 Task: Create a due date automation trigger when advanced on, on the wednesday after a card is due add dates due in between 1 and 5 days at 11:00 AM.
Action: Mouse moved to (933, 281)
Screenshot: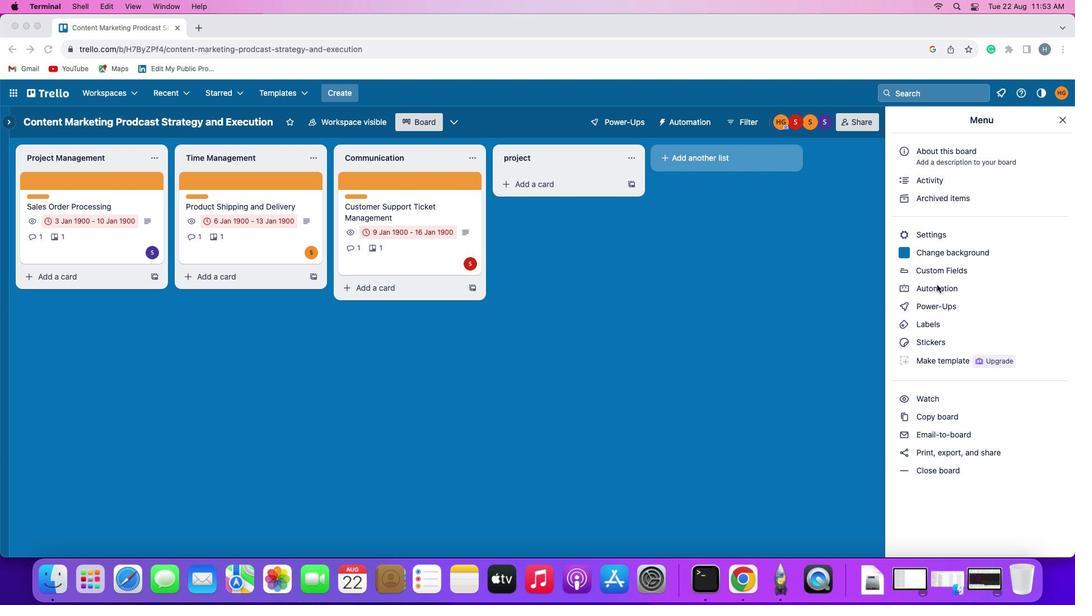 
Action: Mouse pressed left at (933, 281)
Screenshot: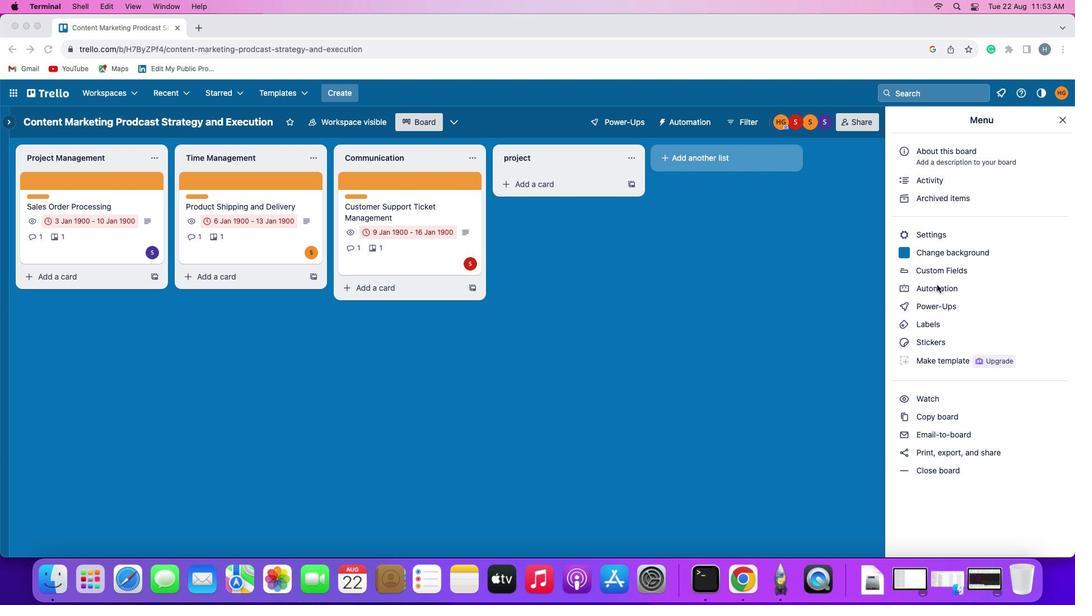 
Action: Mouse pressed left at (933, 281)
Screenshot: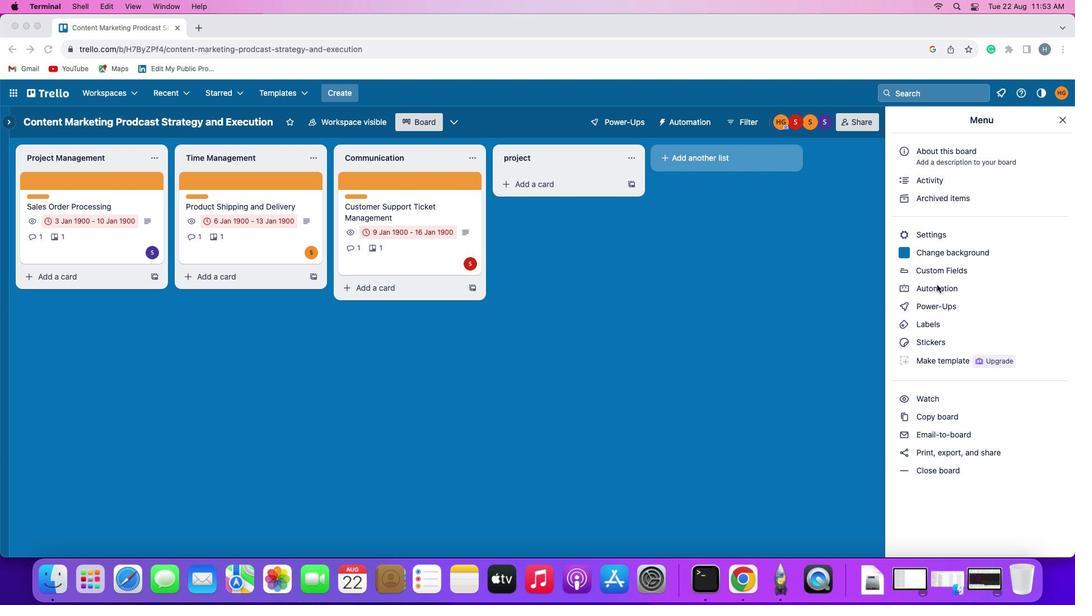 
Action: Mouse moved to (73, 262)
Screenshot: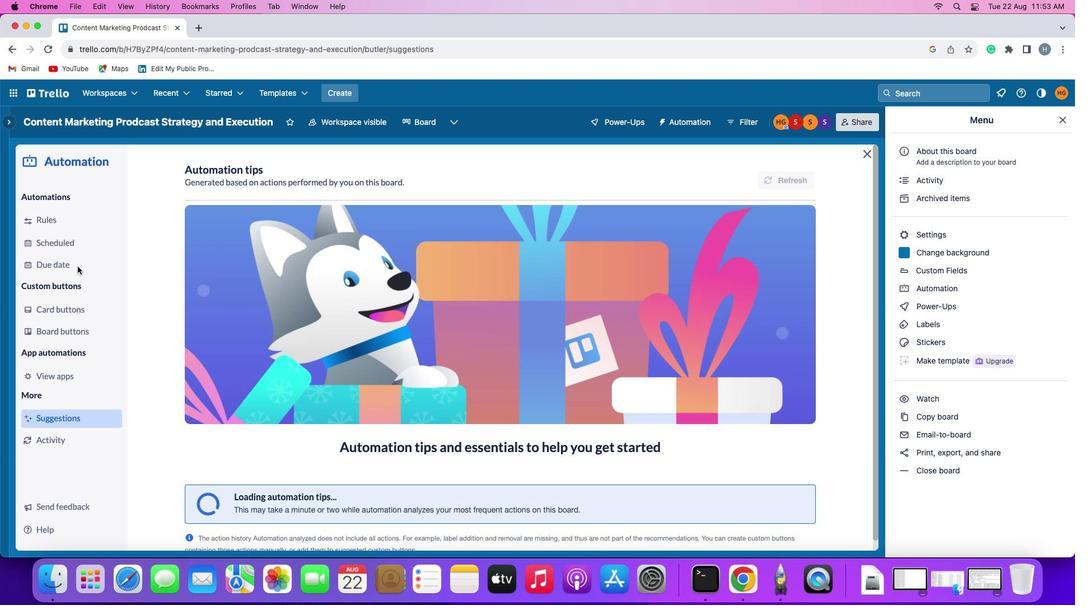 
Action: Mouse pressed left at (73, 262)
Screenshot: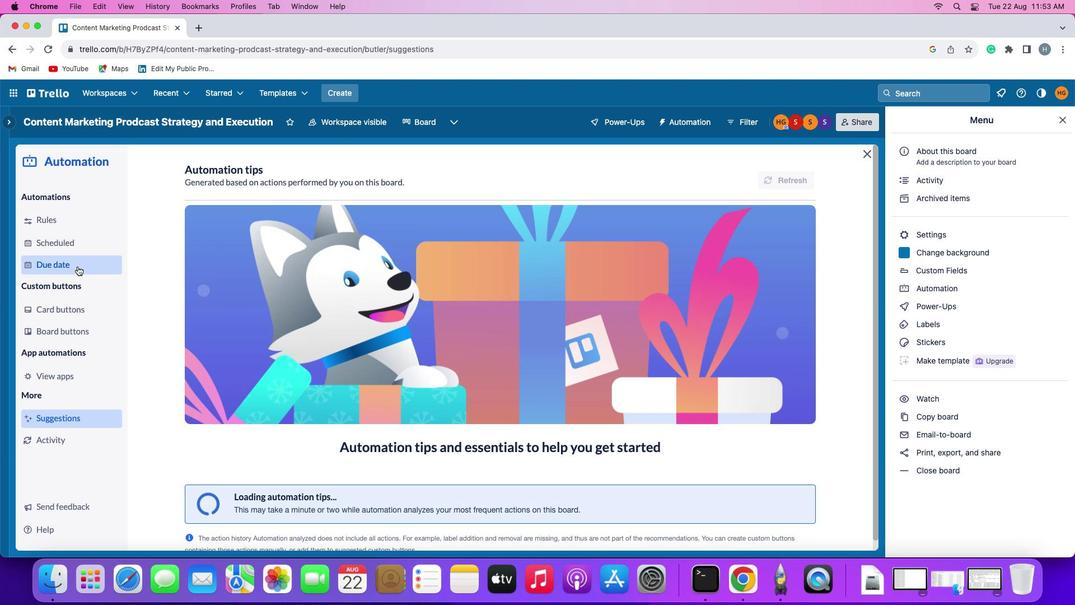 
Action: Mouse moved to (759, 167)
Screenshot: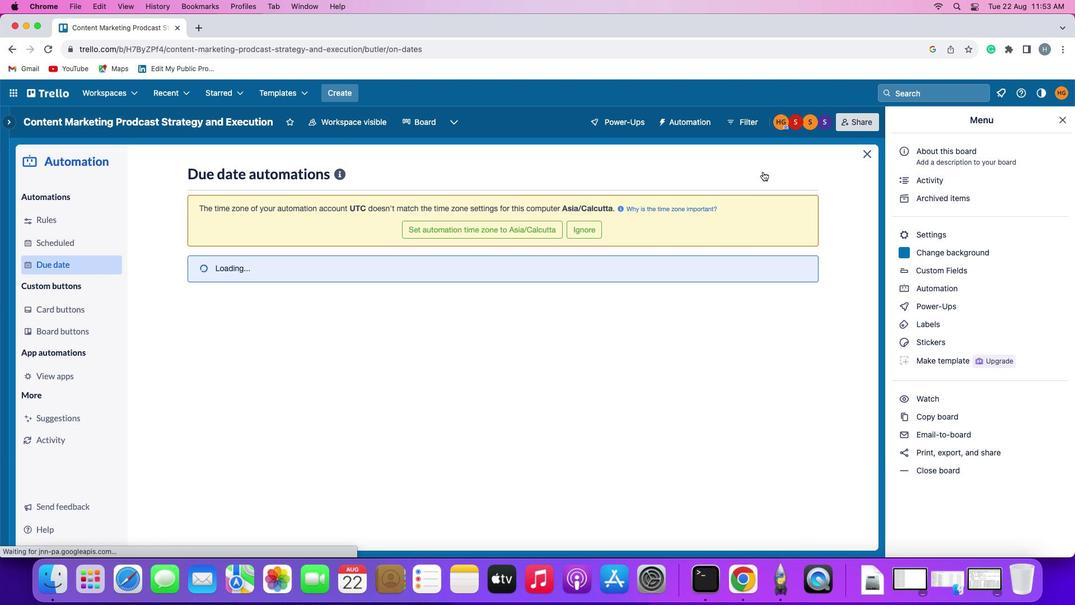 
Action: Mouse pressed left at (759, 167)
Screenshot: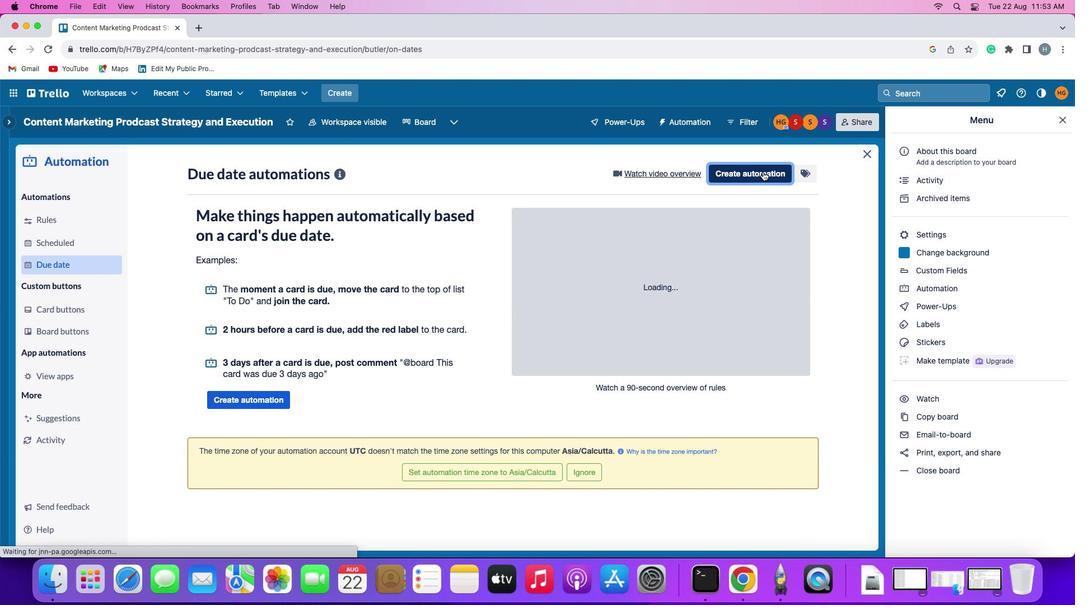 
Action: Mouse moved to (206, 280)
Screenshot: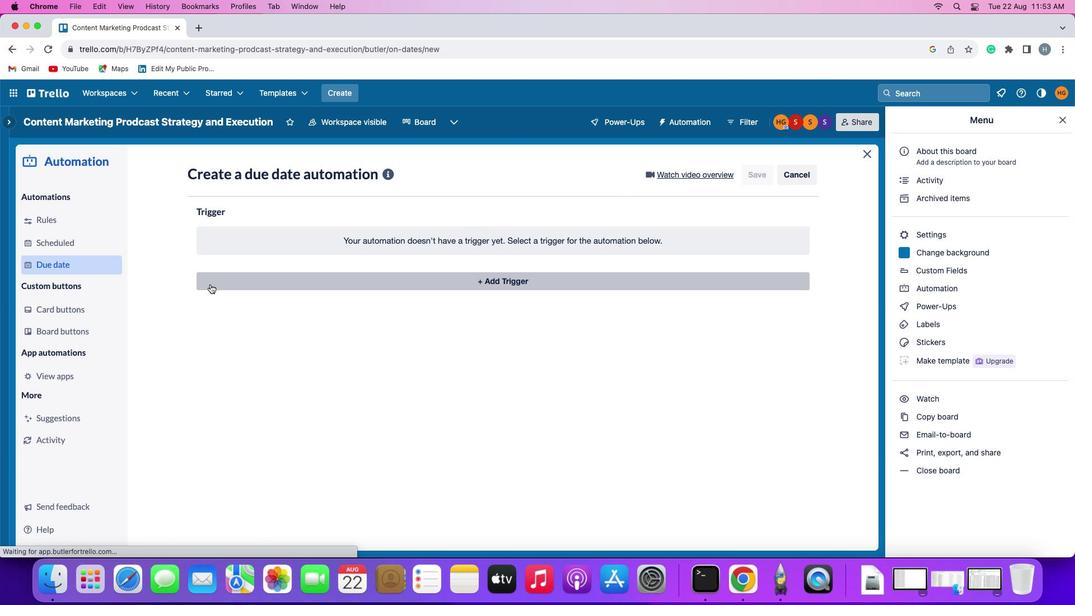 
Action: Mouse pressed left at (206, 280)
Screenshot: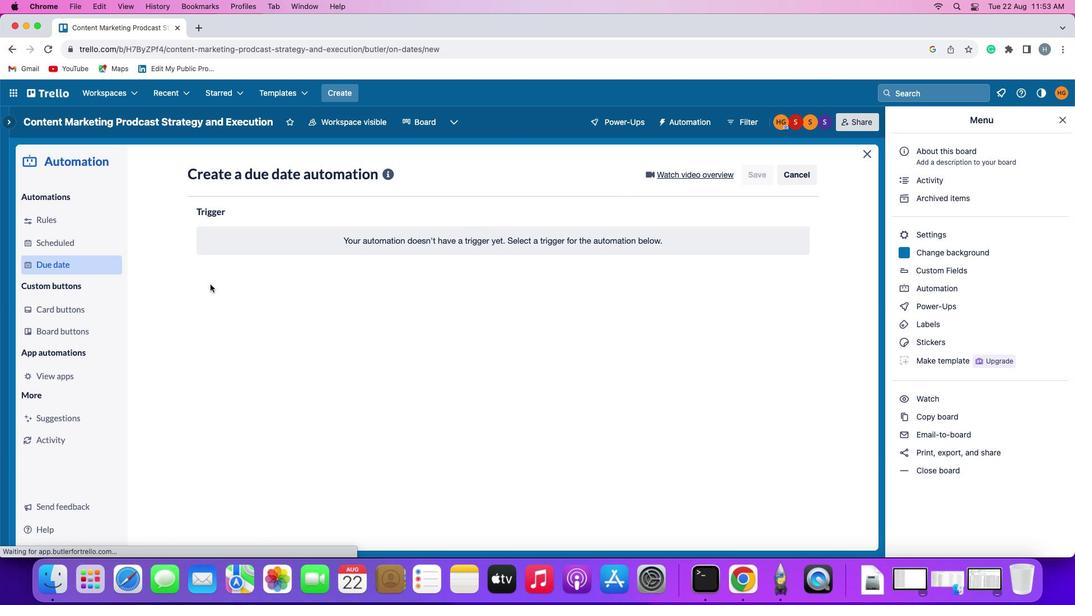 
Action: Mouse moved to (249, 484)
Screenshot: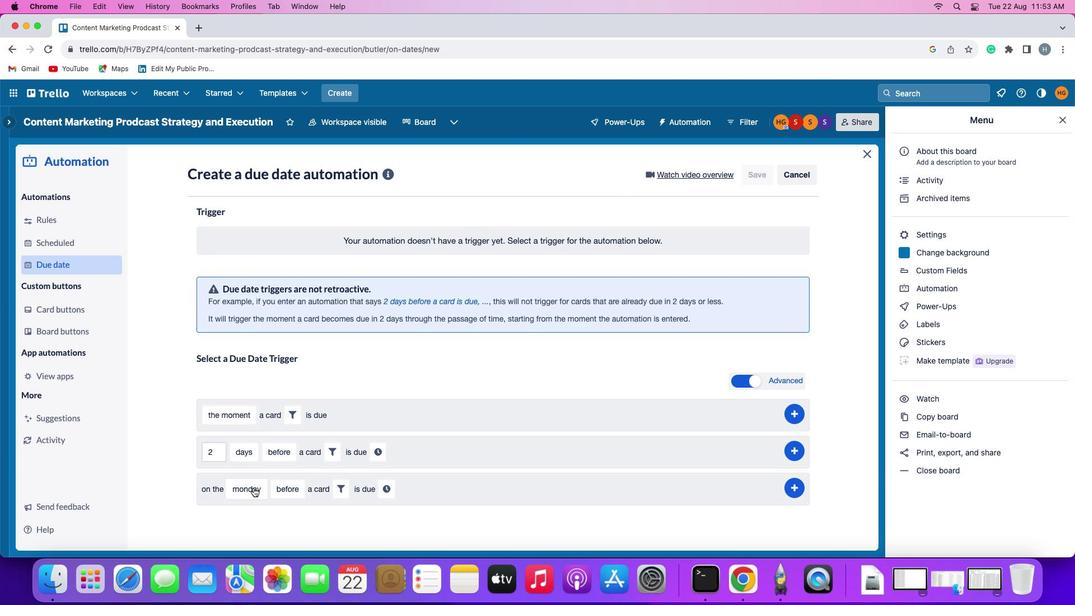 
Action: Mouse pressed left at (249, 484)
Screenshot: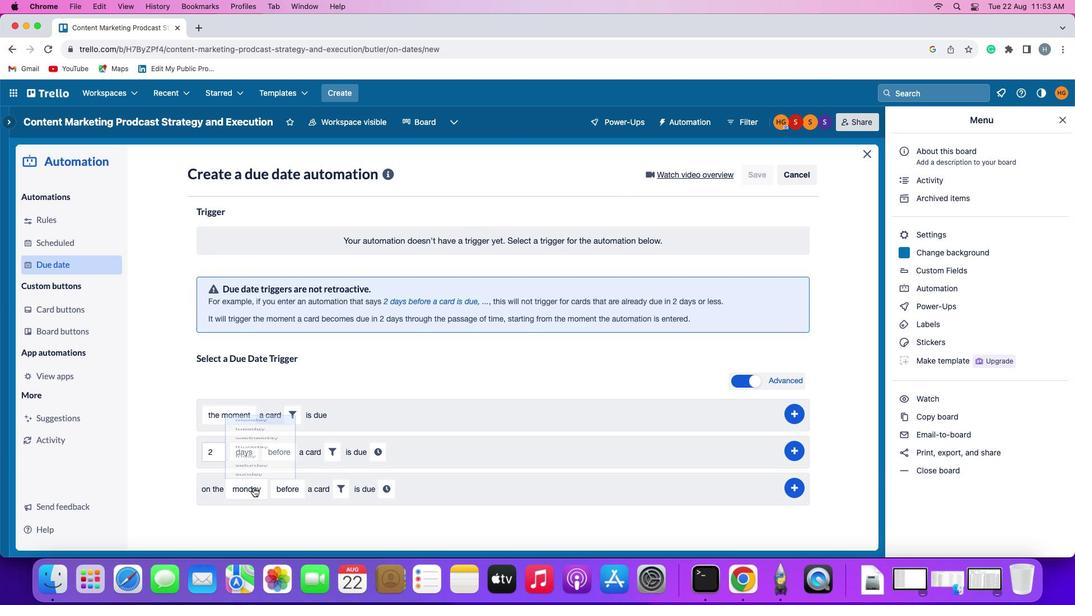 
Action: Mouse moved to (277, 373)
Screenshot: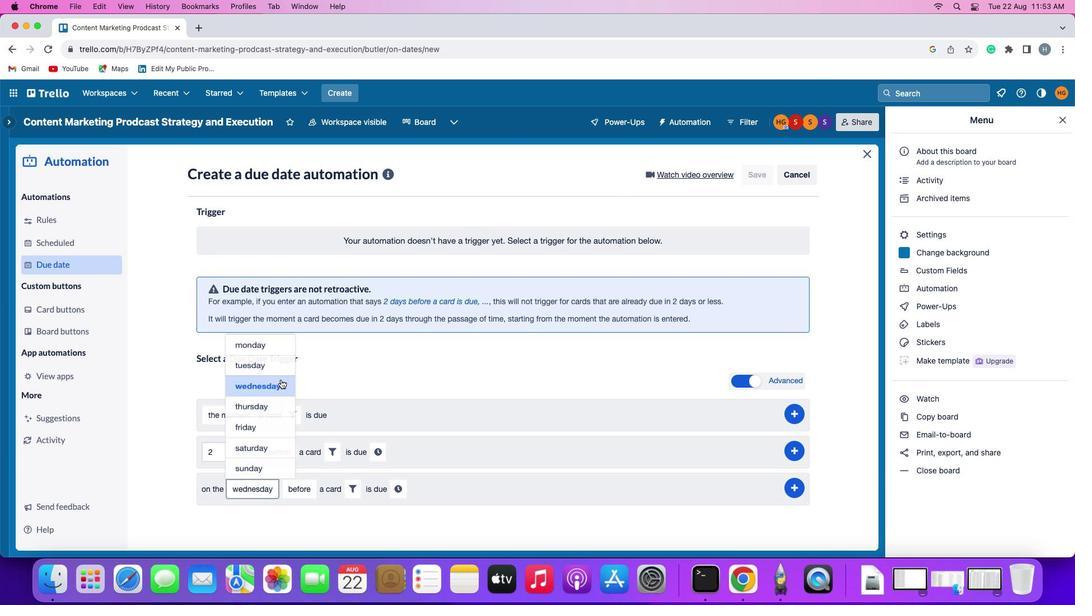 
Action: Mouse pressed left at (277, 373)
Screenshot: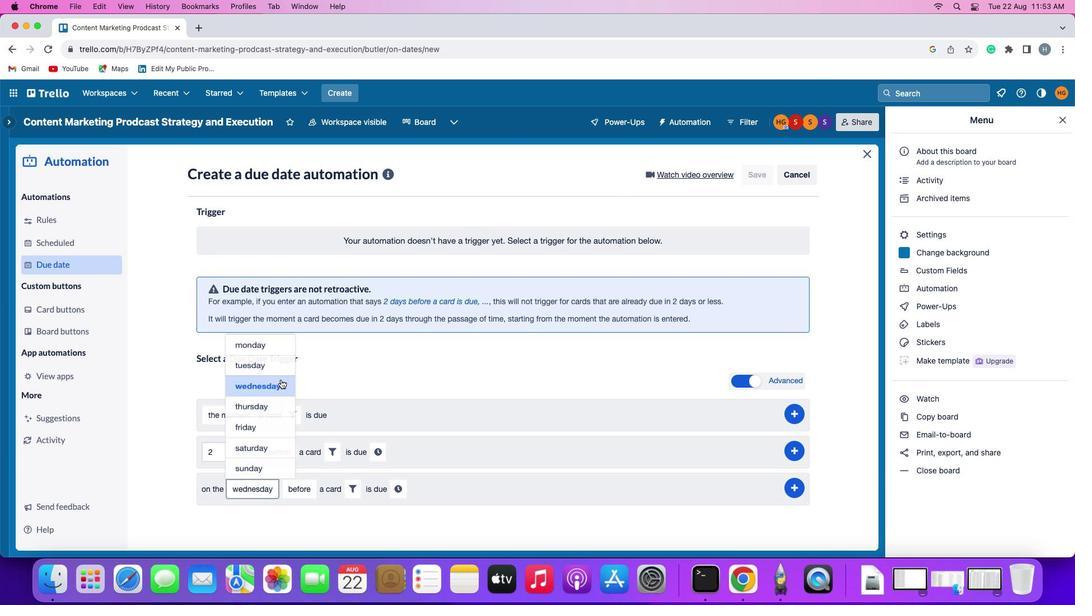 
Action: Mouse moved to (298, 478)
Screenshot: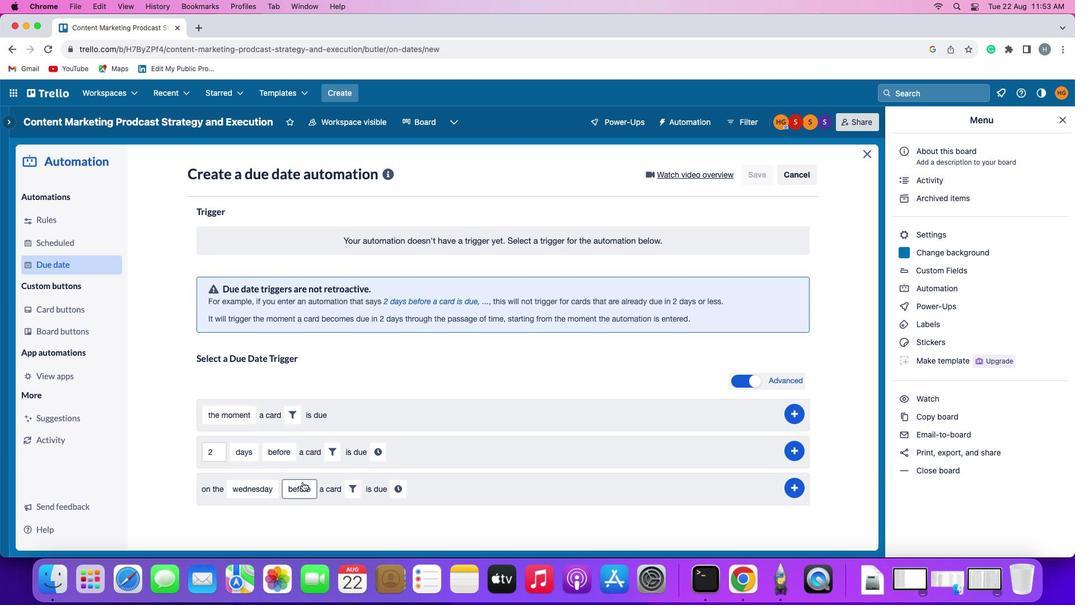 
Action: Mouse pressed left at (298, 478)
Screenshot: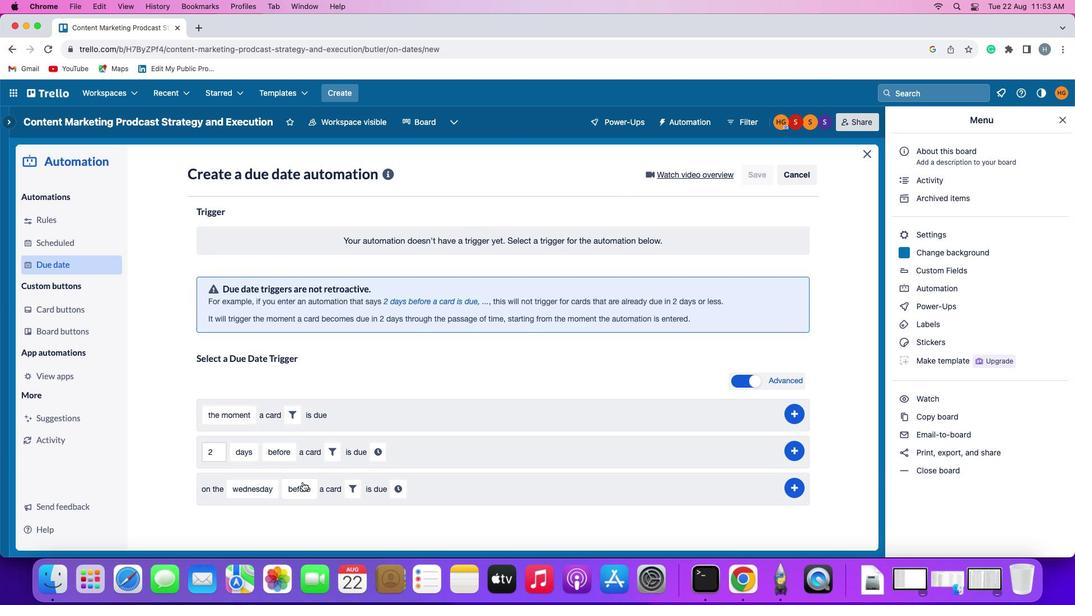 
Action: Mouse moved to (310, 416)
Screenshot: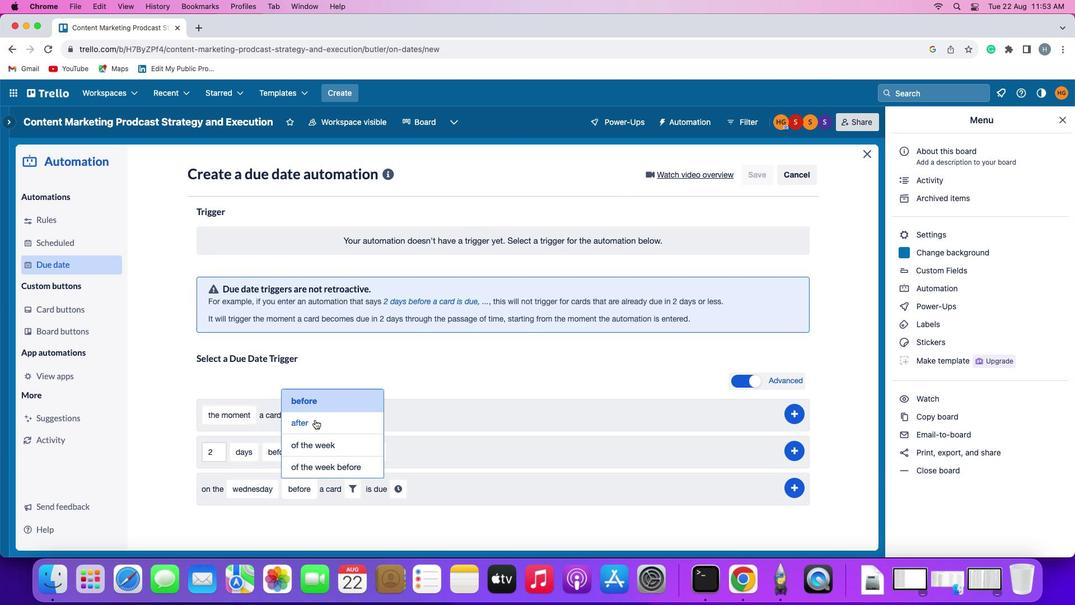 
Action: Mouse pressed left at (310, 416)
Screenshot: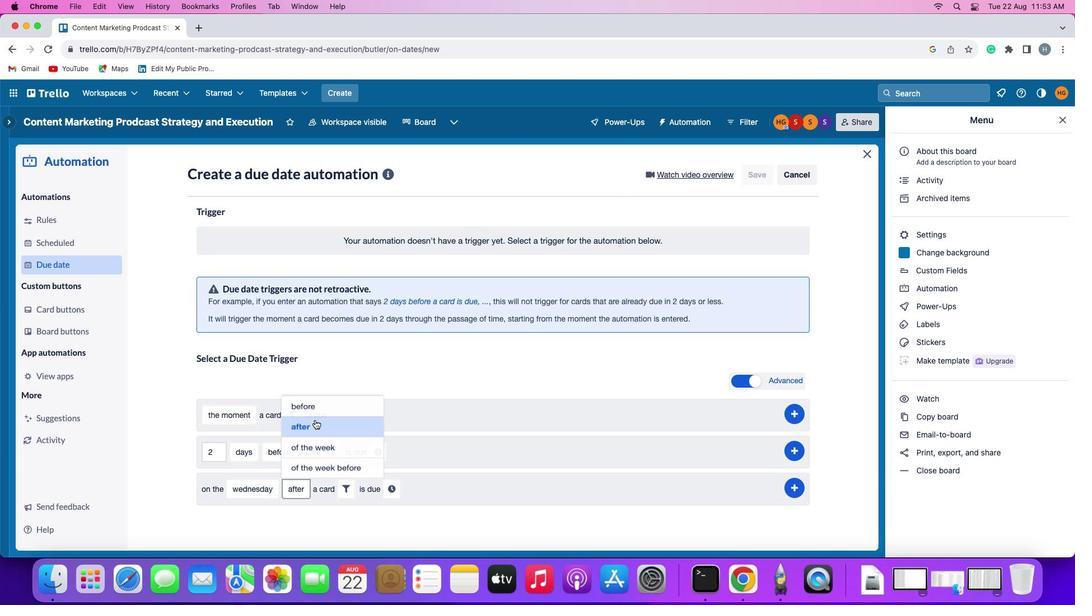 
Action: Mouse moved to (341, 484)
Screenshot: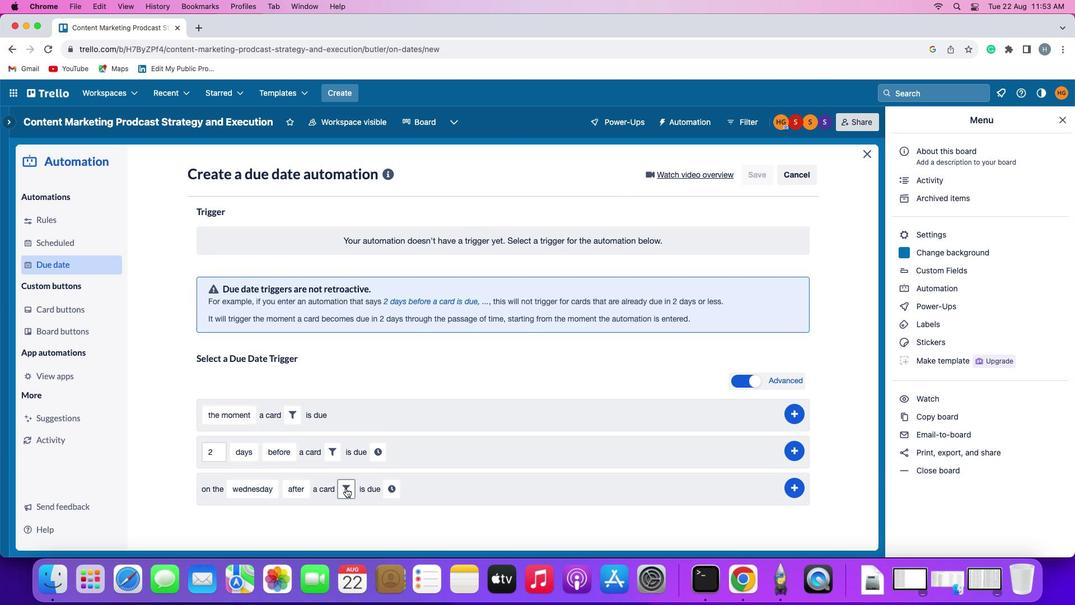 
Action: Mouse pressed left at (341, 484)
Screenshot: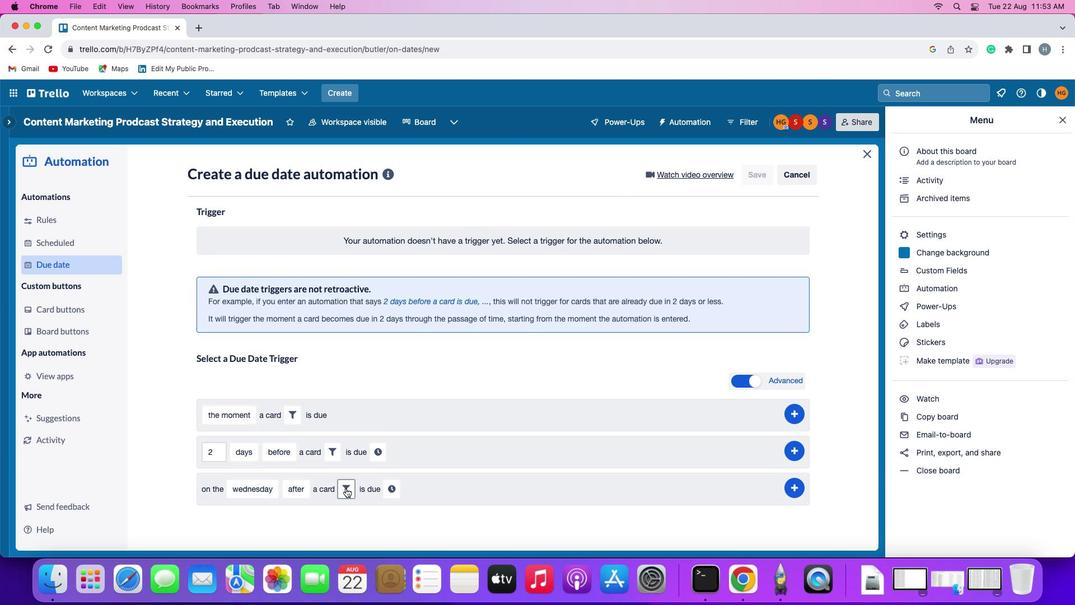 
Action: Mouse moved to (406, 513)
Screenshot: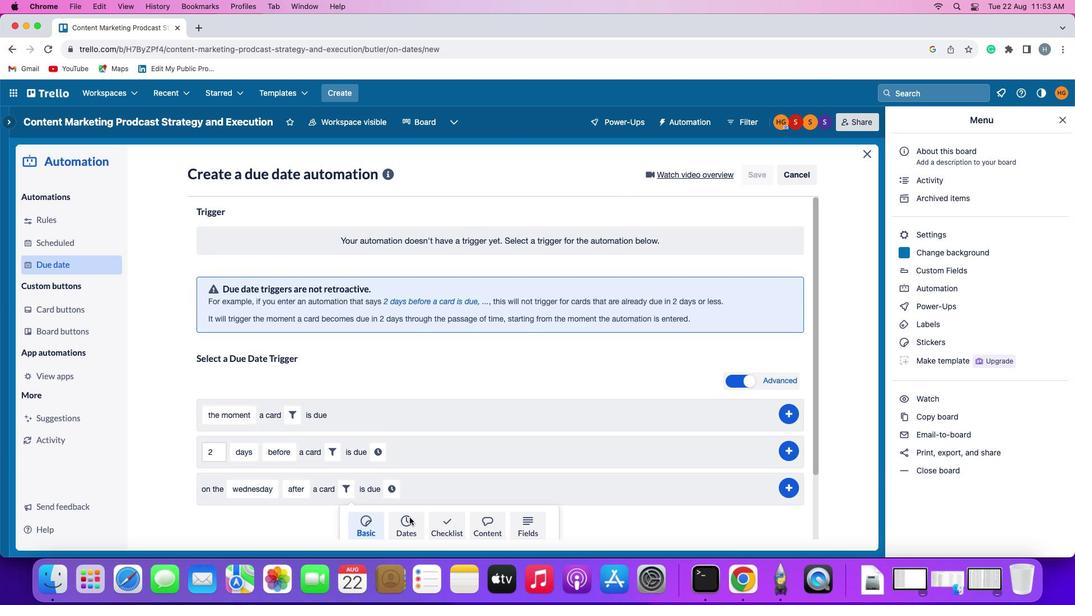 
Action: Mouse pressed left at (406, 513)
Screenshot: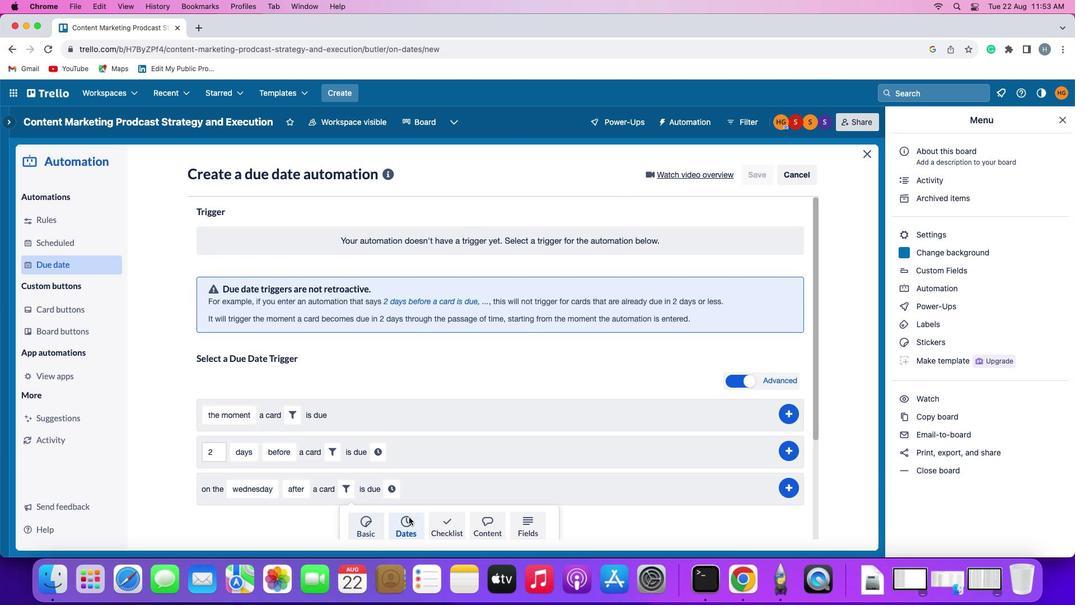 
Action: Mouse moved to (312, 522)
Screenshot: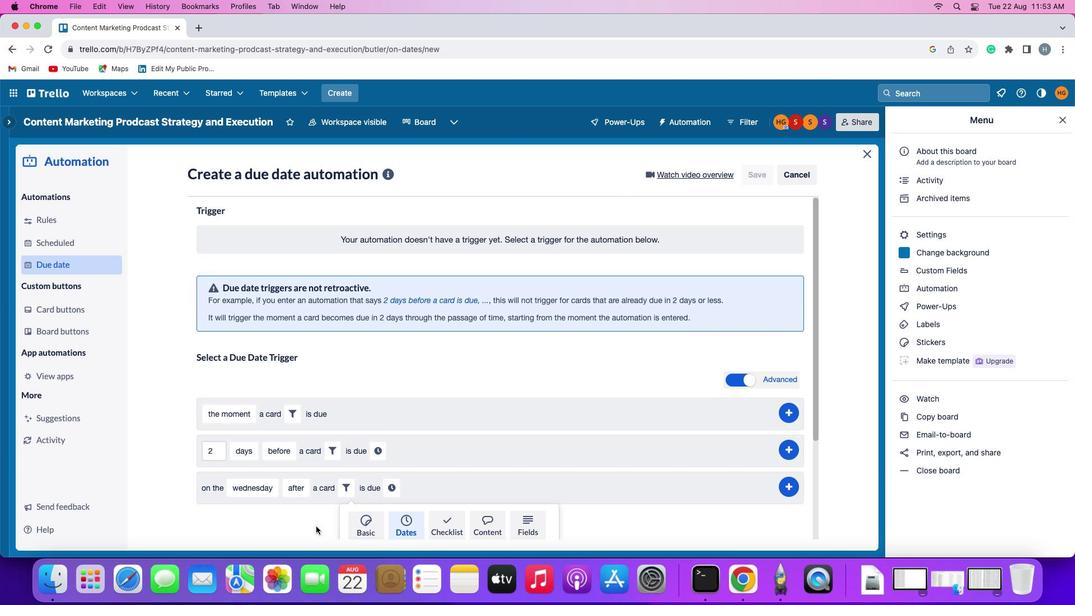 
Action: Mouse scrolled (312, 522) with delta (-3, -3)
Screenshot: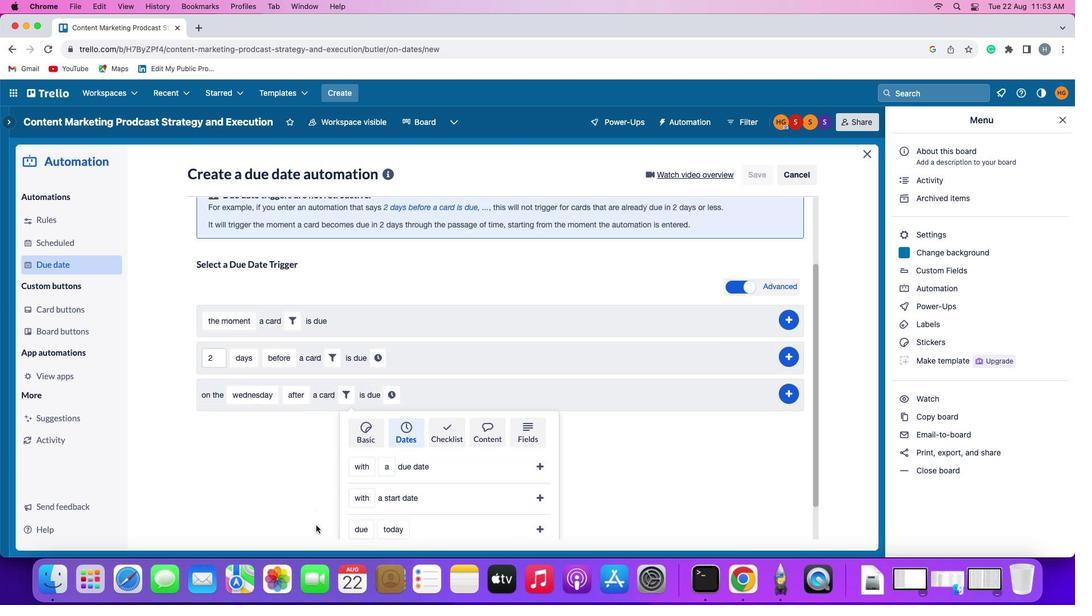 
Action: Mouse scrolled (312, 522) with delta (-3, -3)
Screenshot: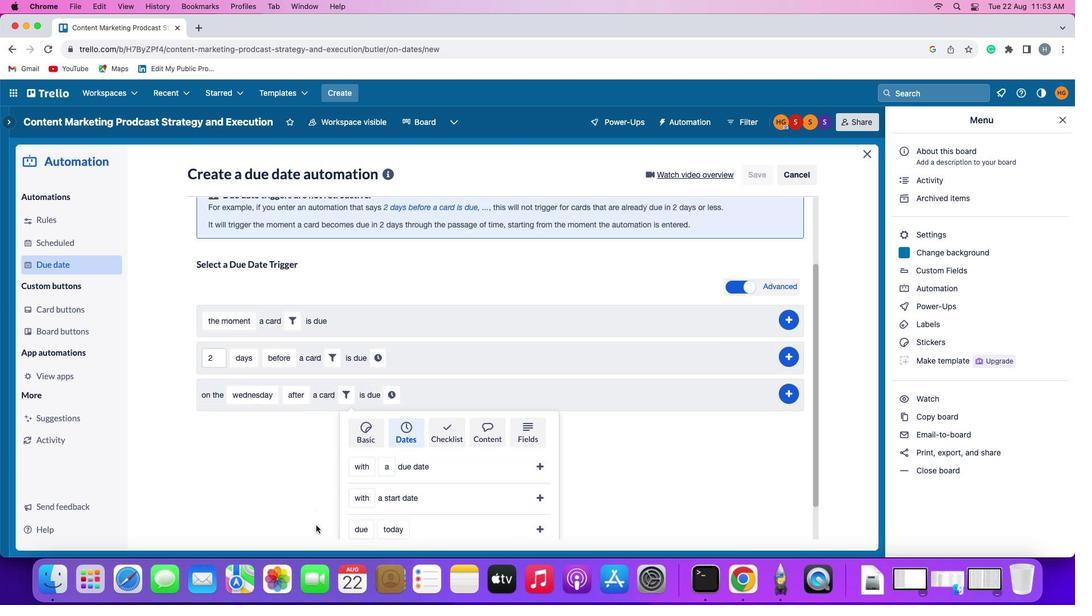 
Action: Mouse scrolled (312, 522) with delta (-3, -5)
Screenshot: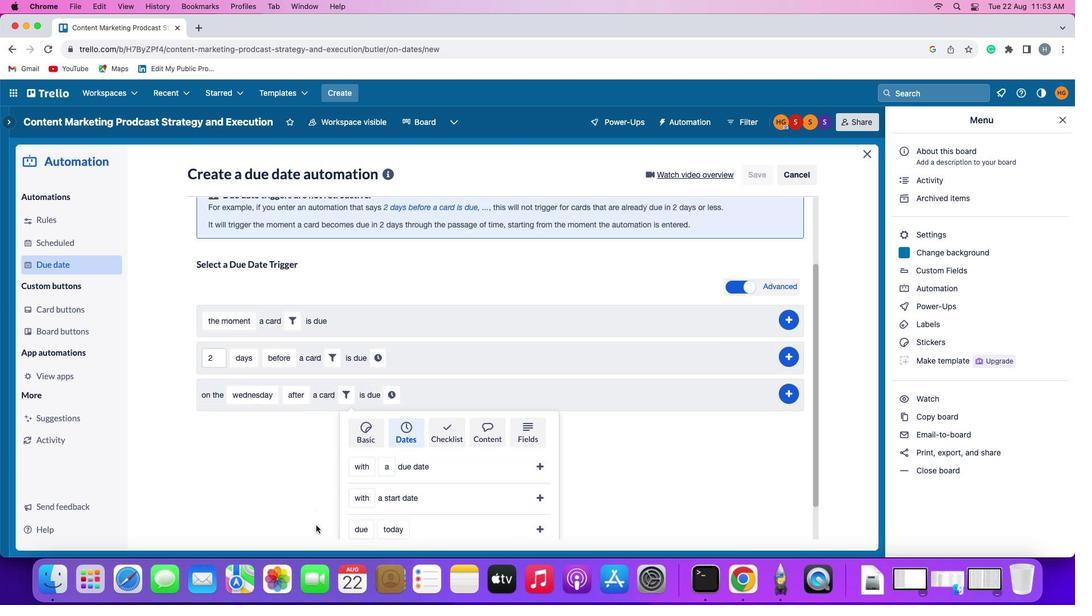 
Action: Mouse scrolled (312, 522) with delta (-3, -6)
Screenshot: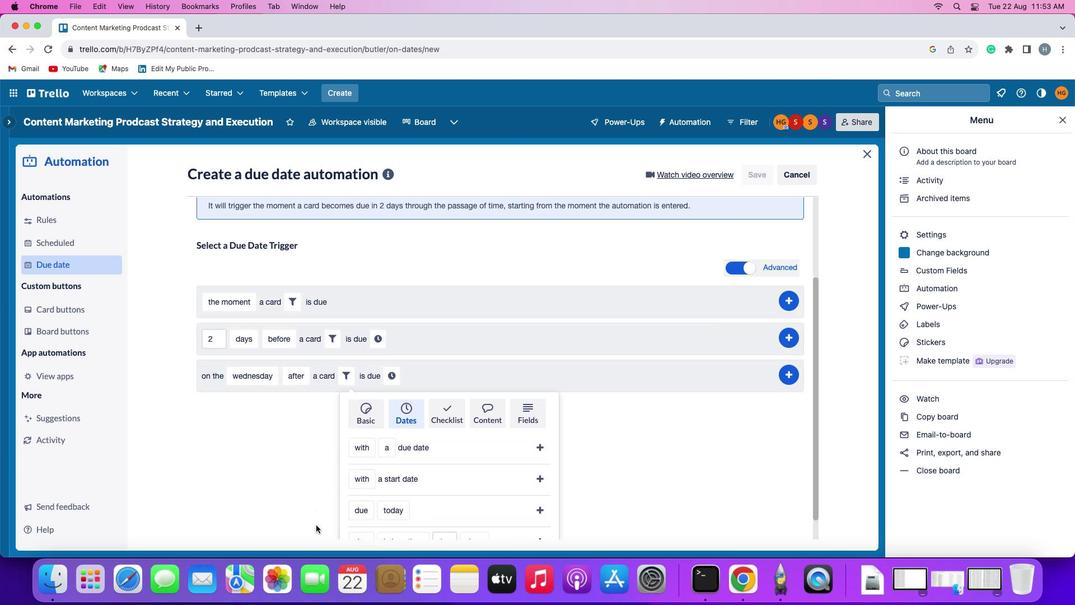 
Action: Mouse scrolled (312, 522) with delta (-3, -6)
Screenshot: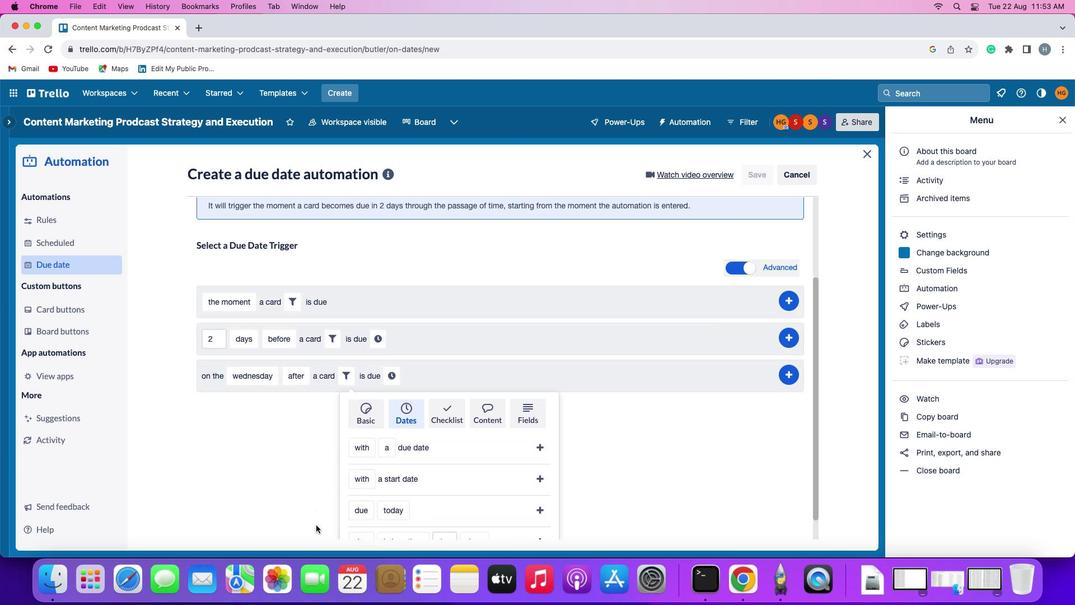 
Action: Mouse moved to (312, 522)
Screenshot: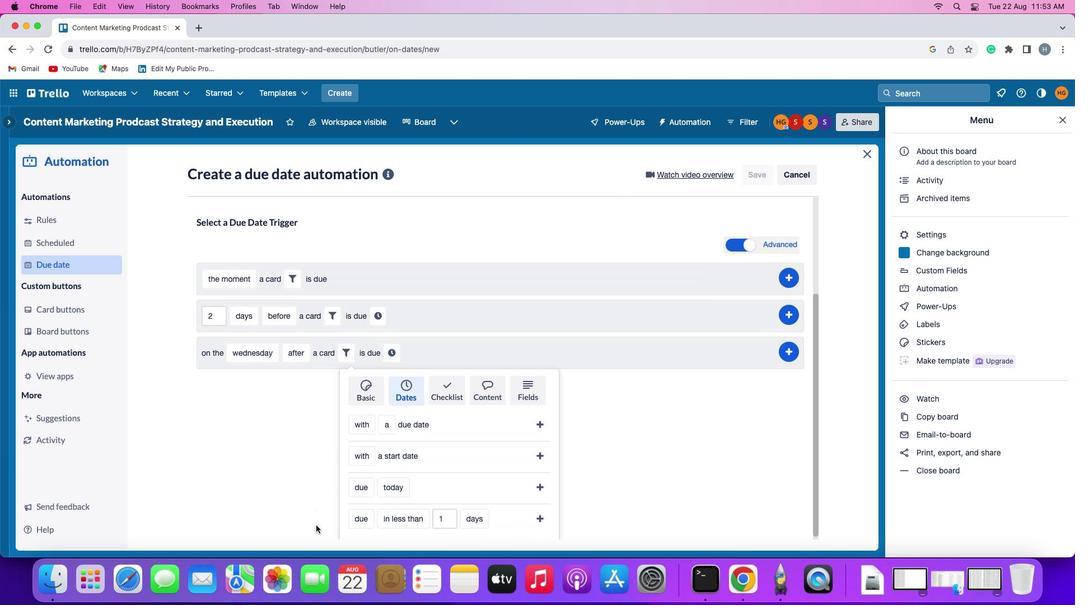 
Action: Mouse scrolled (312, 522) with delta (-3, -7)
Screenshot: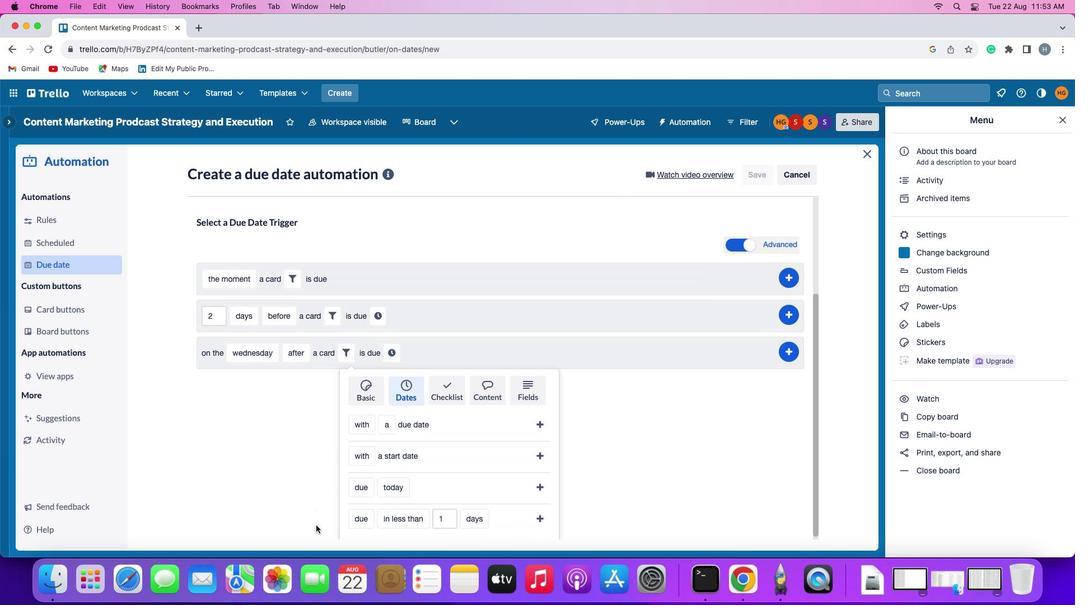 
Action: Mouse moved to (312, 521)
Screenshot: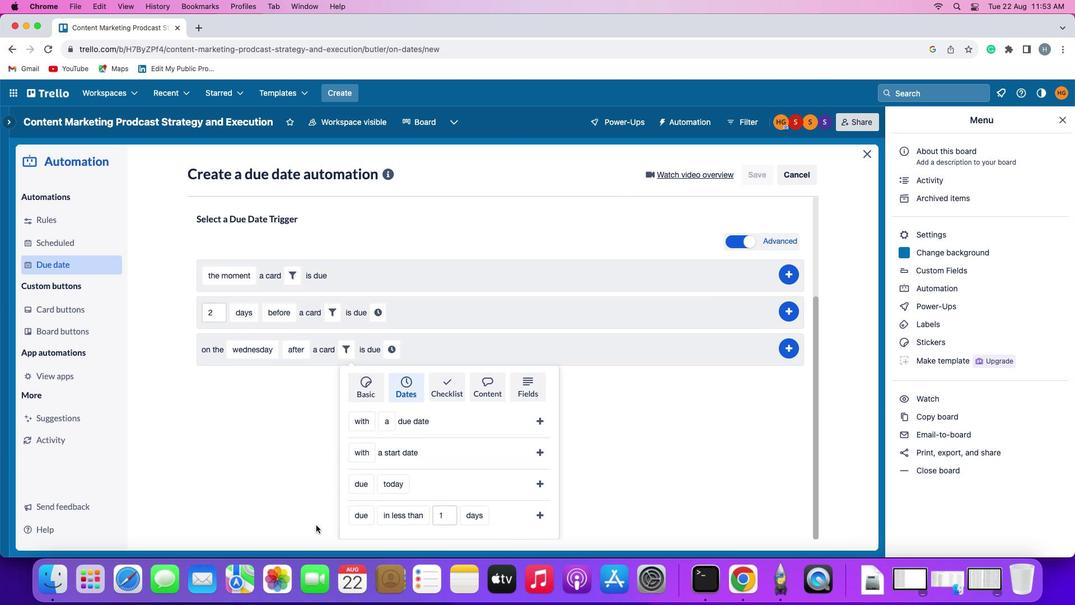 
Action: Mouse scrolled (312, 521) with delta (-3, -3)
Screenshot: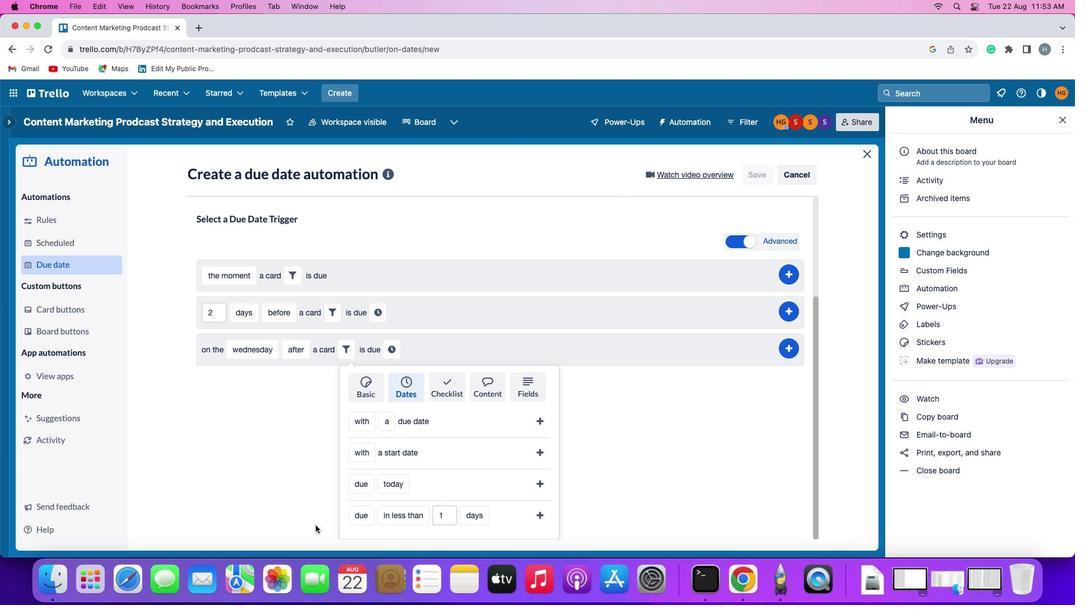 
Action: Mouse moved to (312, 521)
Screenshot: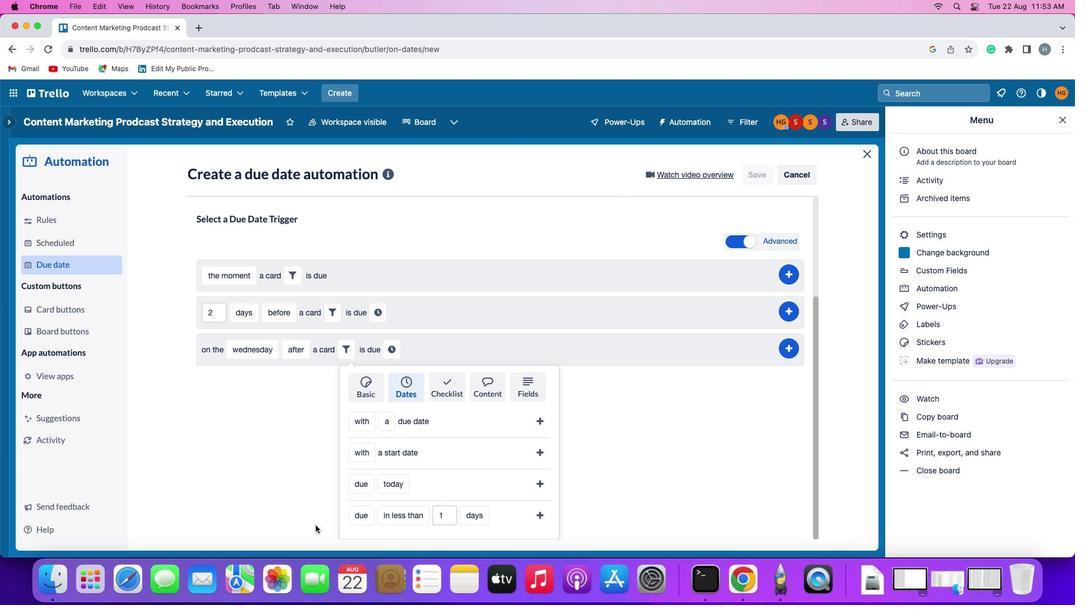 
Action: Mouse scrolled (312, 521) with delta (-3, -3)
Screenshot: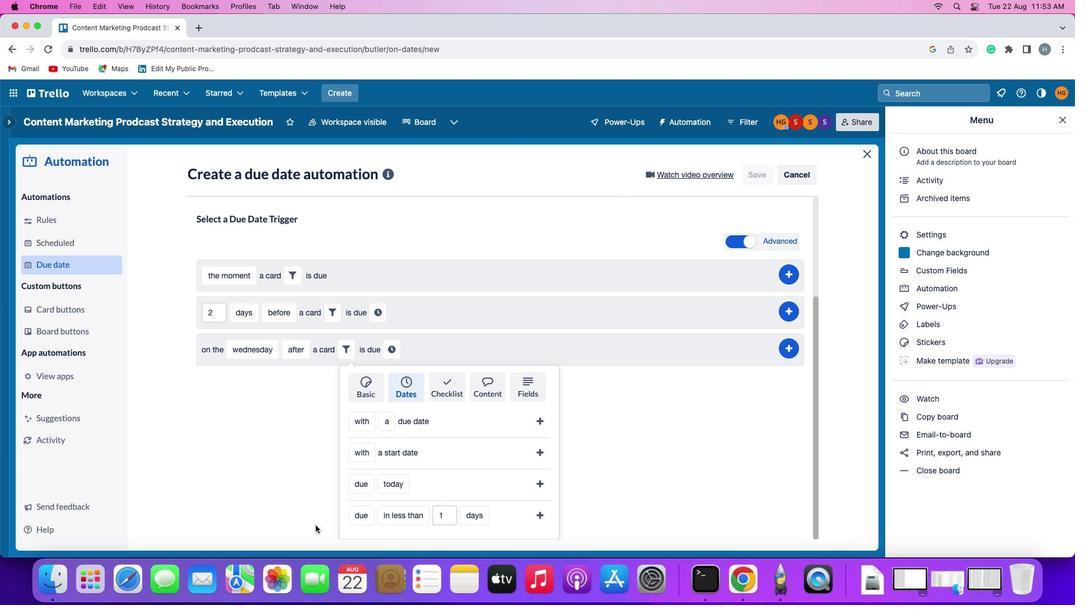 
Action: Mouse scrolled (312, 521) with delta (-3, -5)
Screenshot: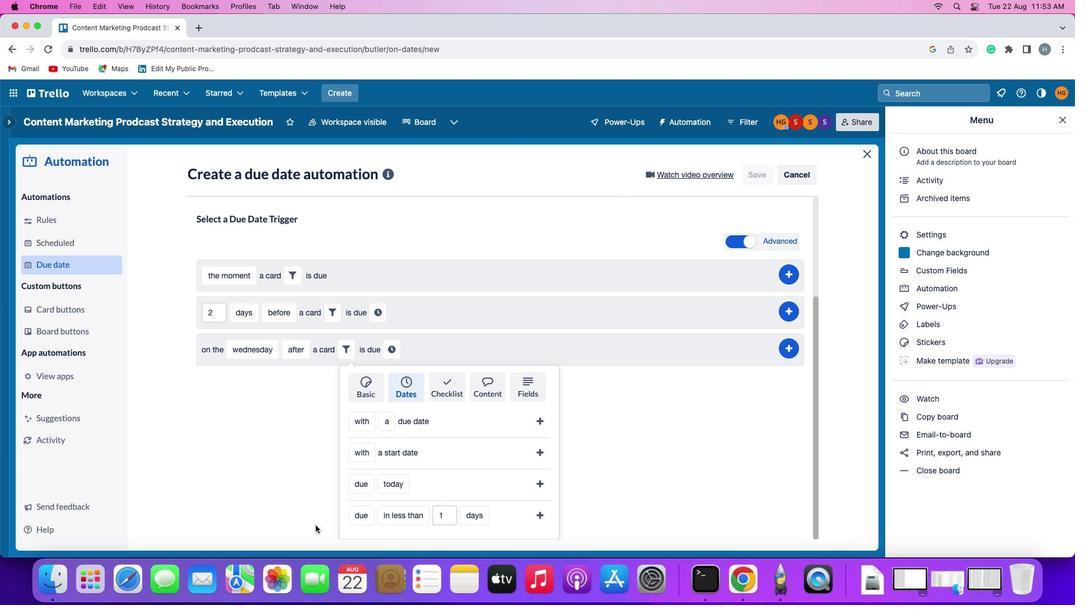 
Action: Mouse moved to (391, 506)
Screenshot: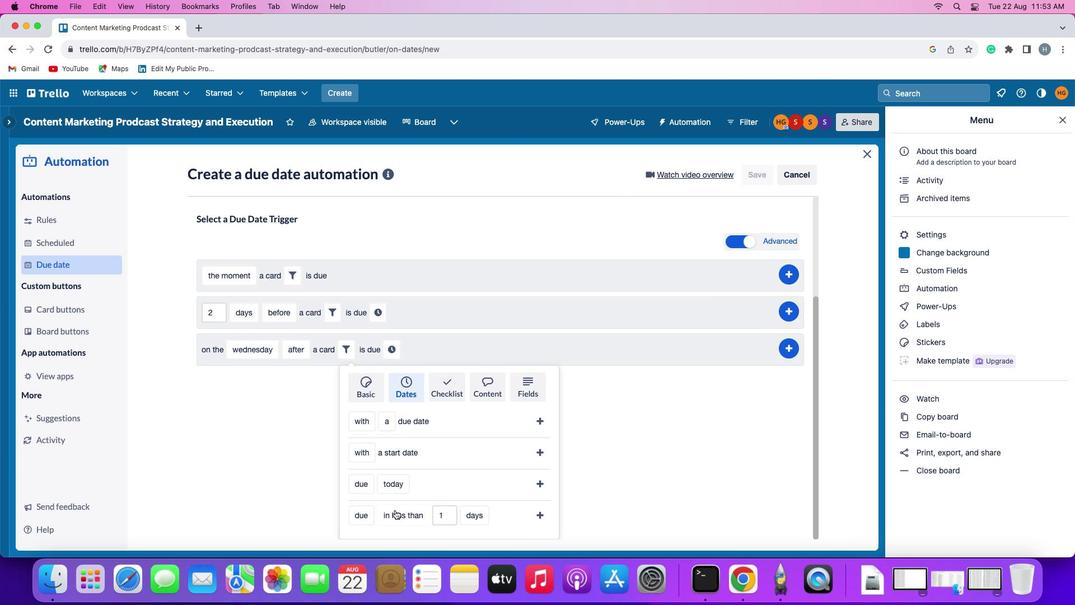 
Action: Mouse pressed left at (391, 506)
Screenshot: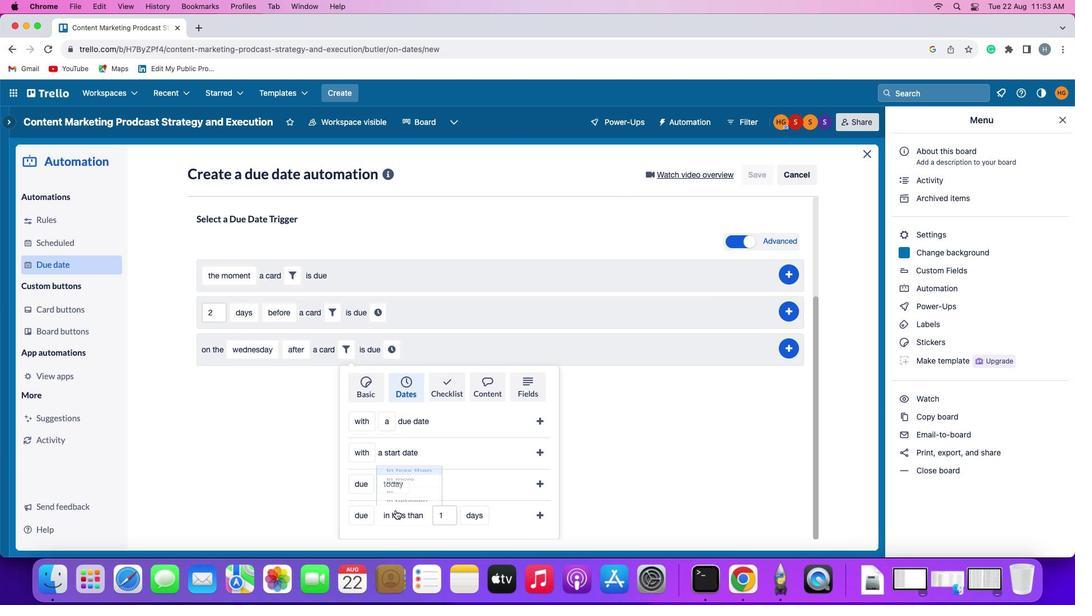 
Action: Mouse moved to (393, 488)
Screenshot: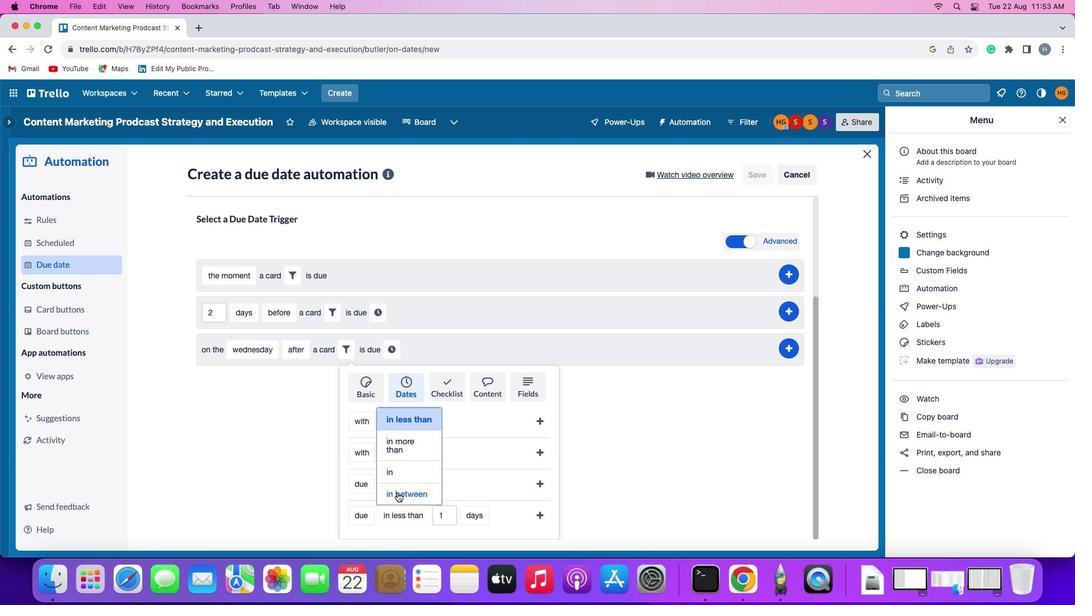 
Action: Mouse pressed left at (393, 488)
Screenshot: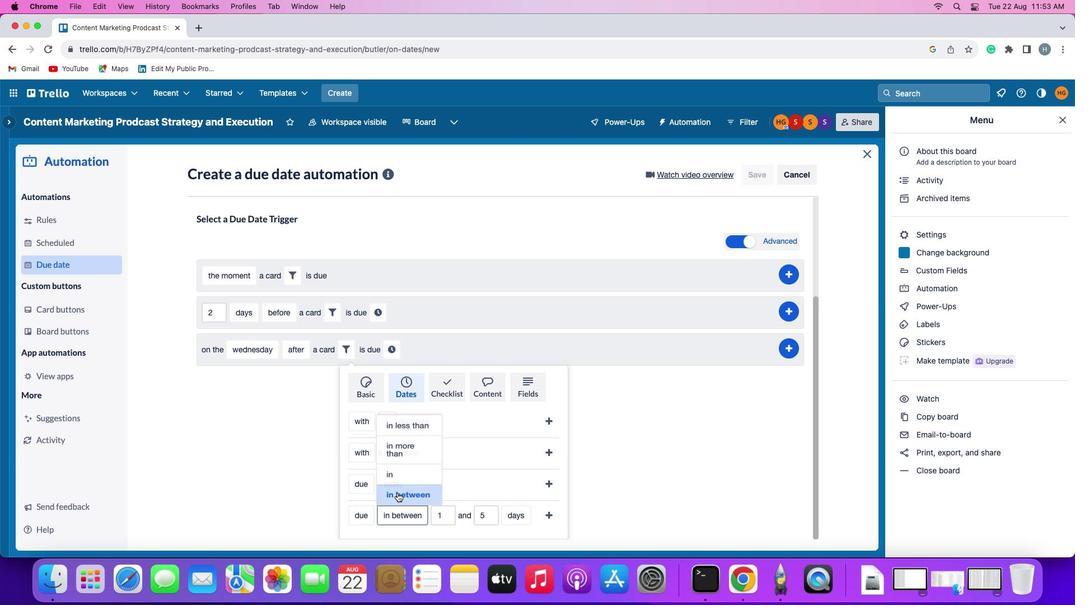 
Action: Mouse moved to (520, 470)
Screenshot: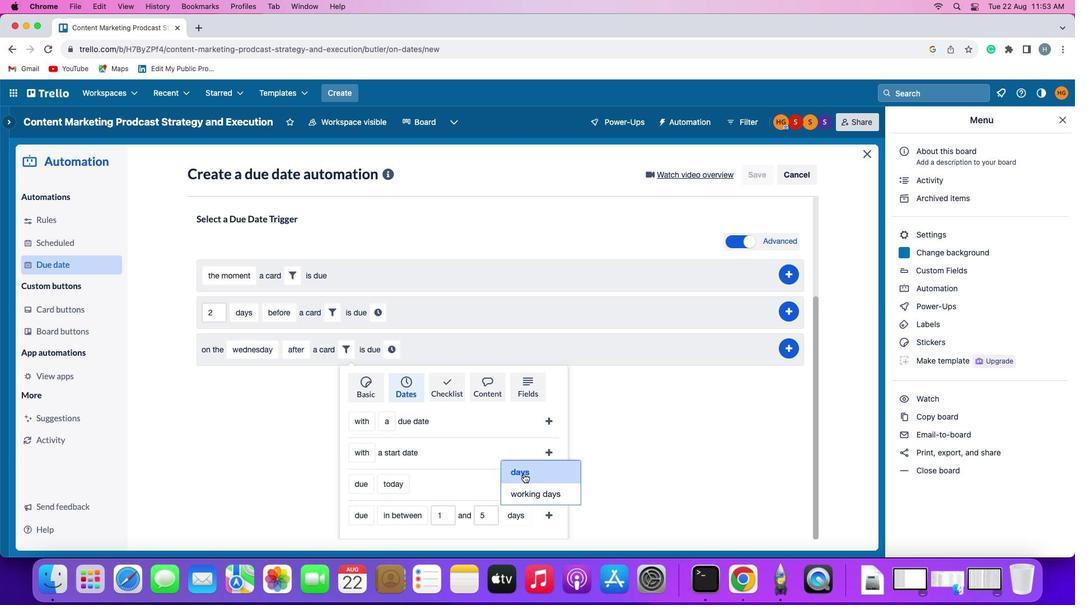 
Action: Mouse pressed left at (520, 470)
Screenshot: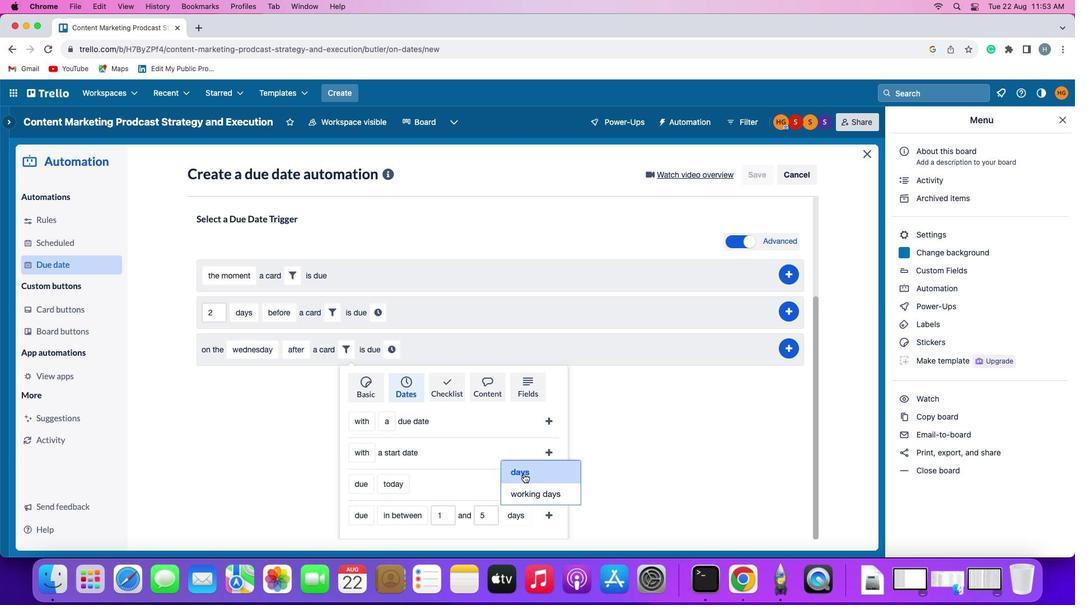 
Action: Mouse moved to (538, 511)
Screenshot: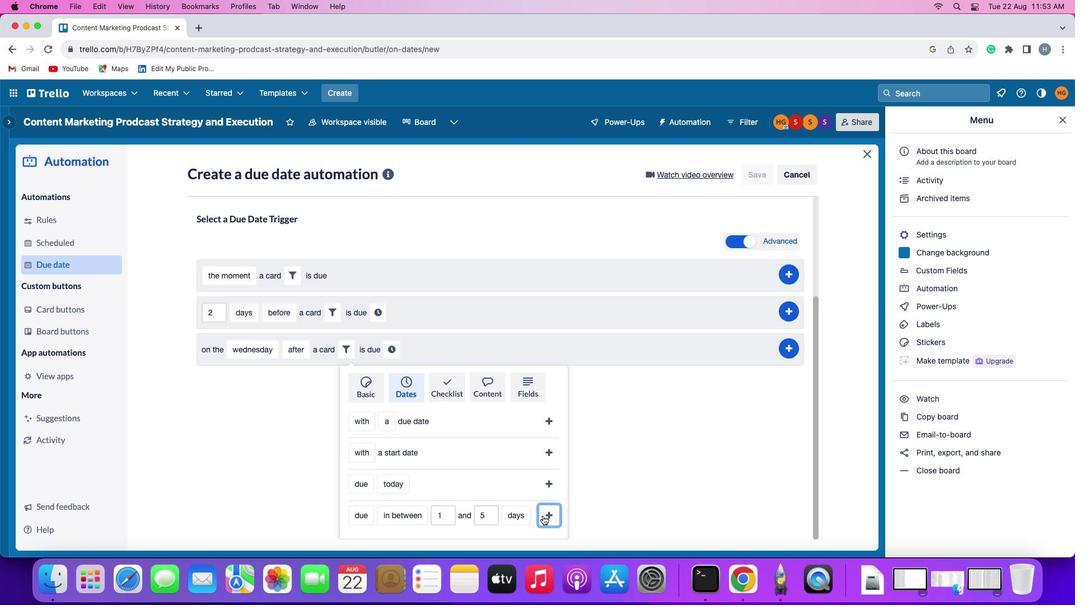 
Action: Mouse pressed left at (538, 511)
Screenshot: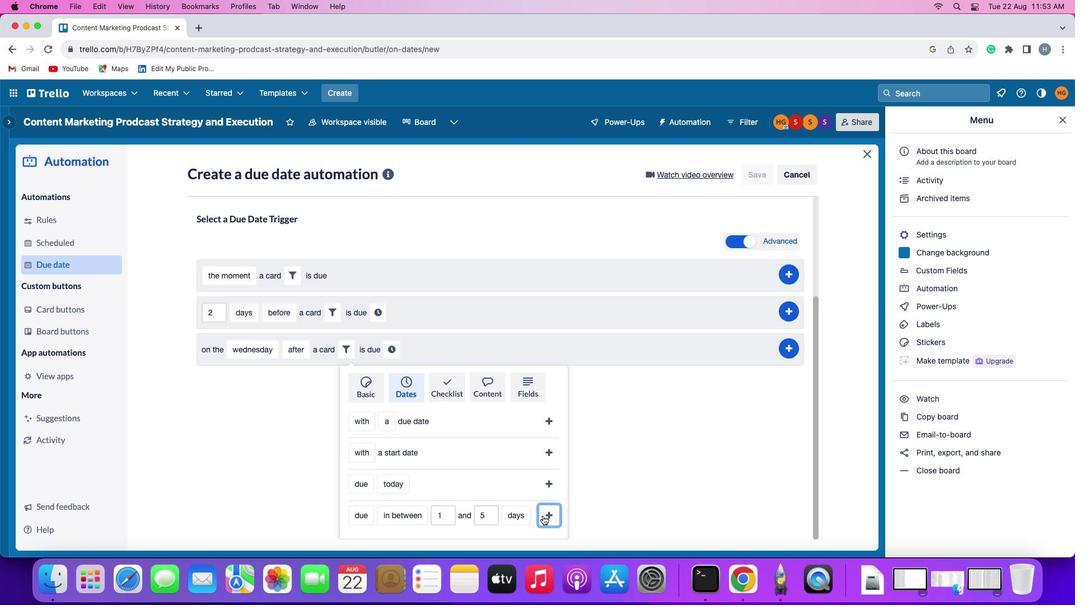 
Action: Mouse moved to (519, 488)
Screenshot: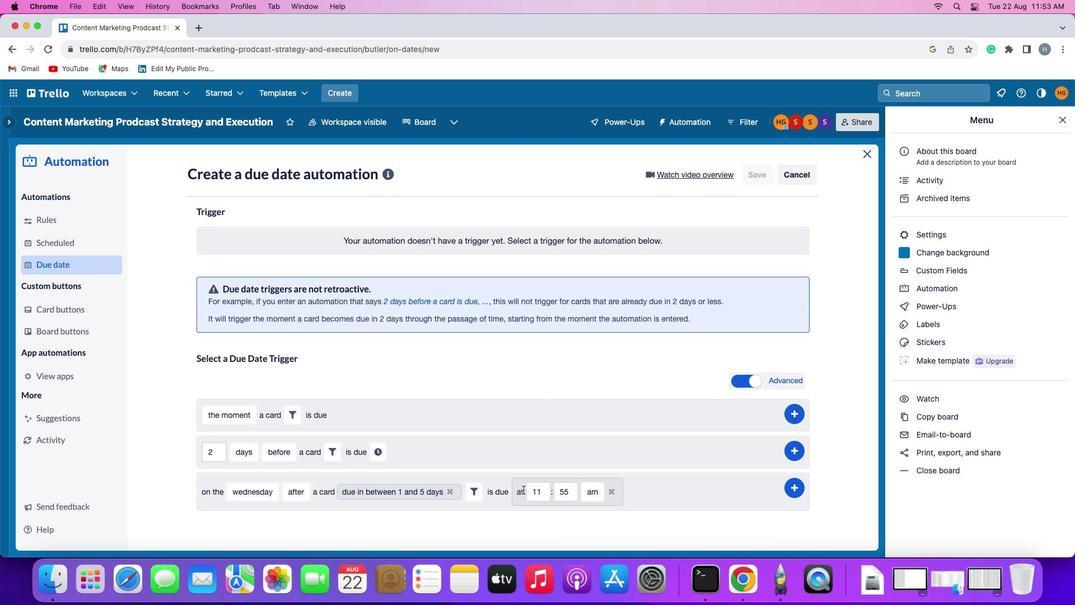 
Action: Mouse pressed left at (519, 488)
Screenshot: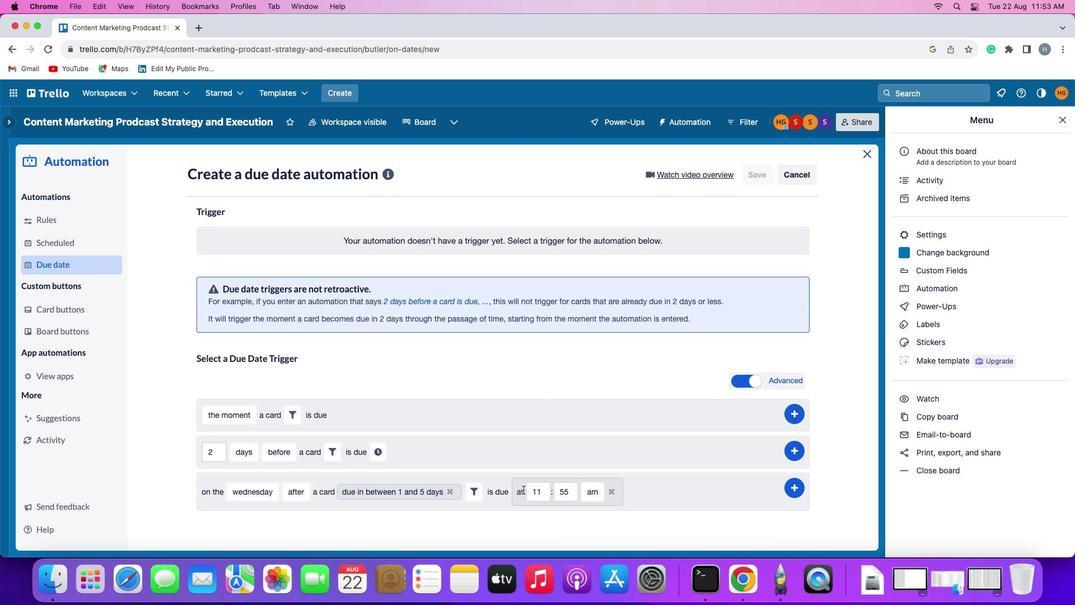 
Action: Mouse moved to (572, 488)
Screenshot: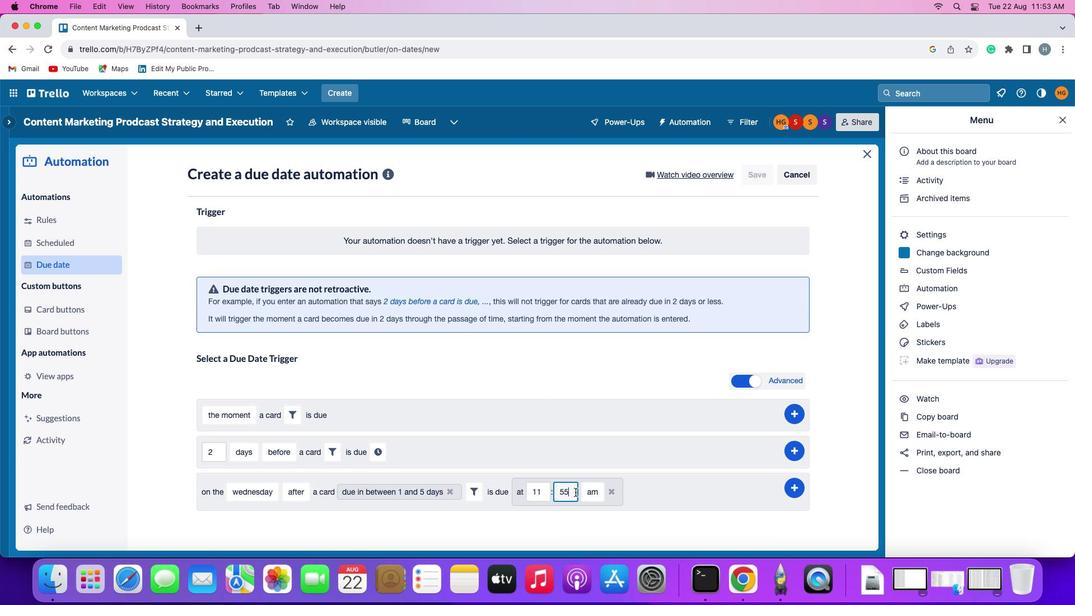 
Action: Mouse pressed left at (572, 488)
Screenshot: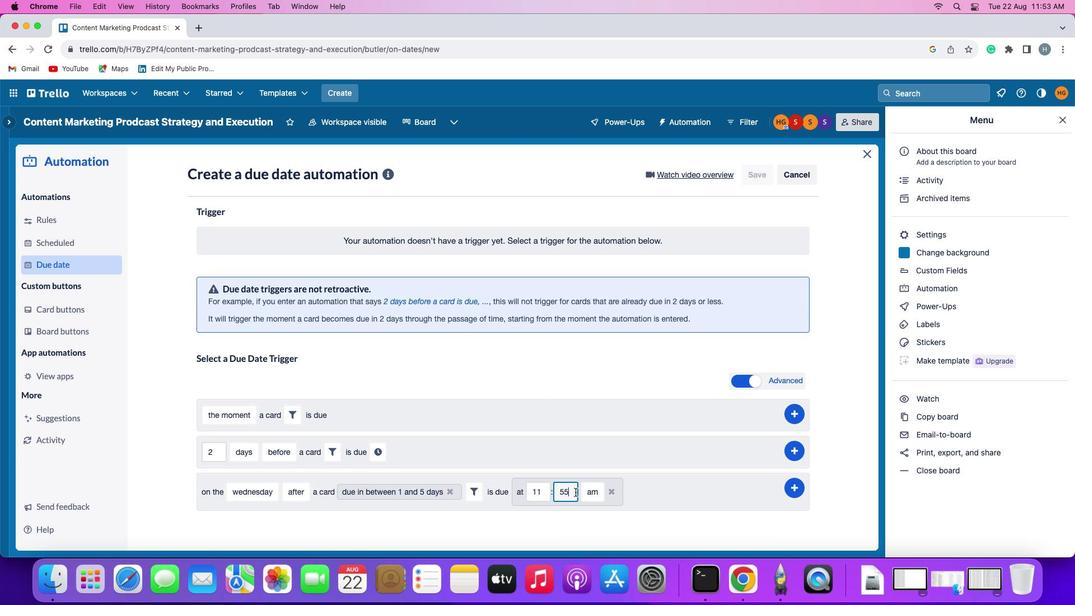 
Action: Key pressed Key.backspaceKey.backspace'0''0'
Screenshot: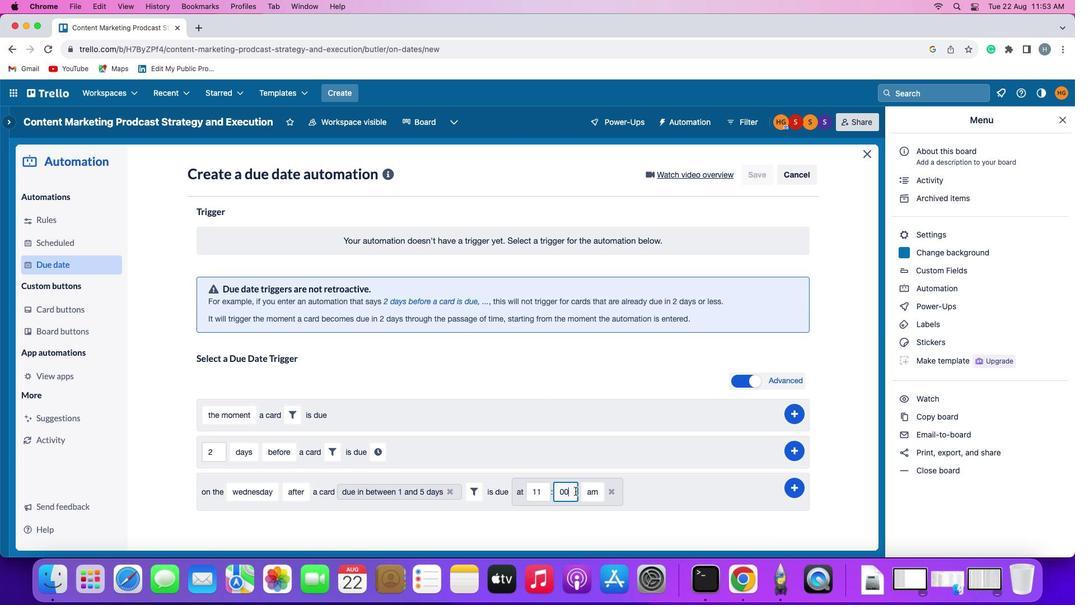 
Action: Mouse moved to (796, 480)
Screenshot: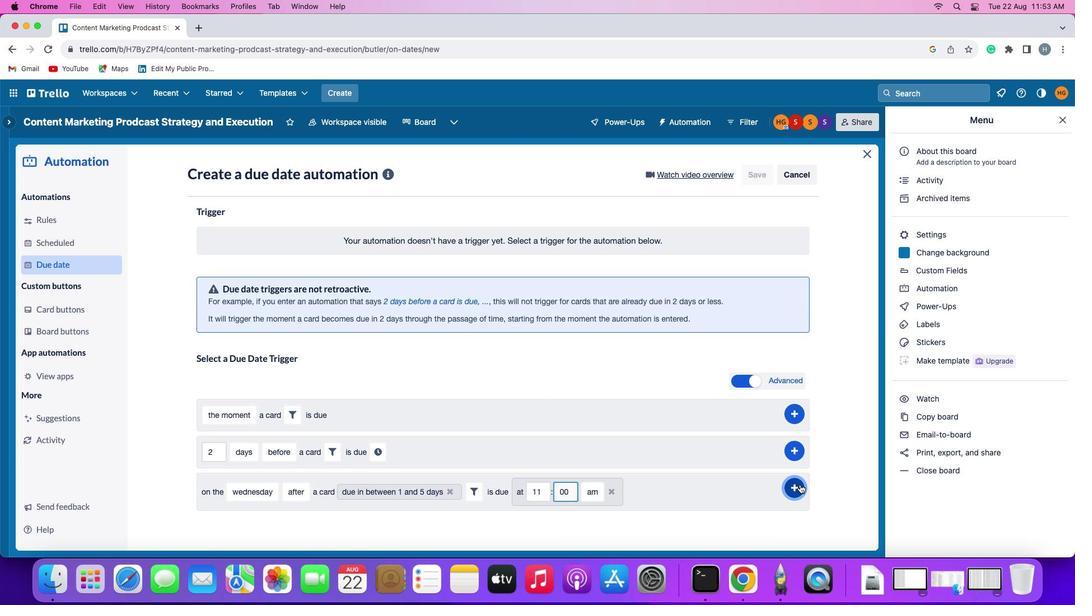 
Action: Mouse pressed left at (796, 480)
Screenshot: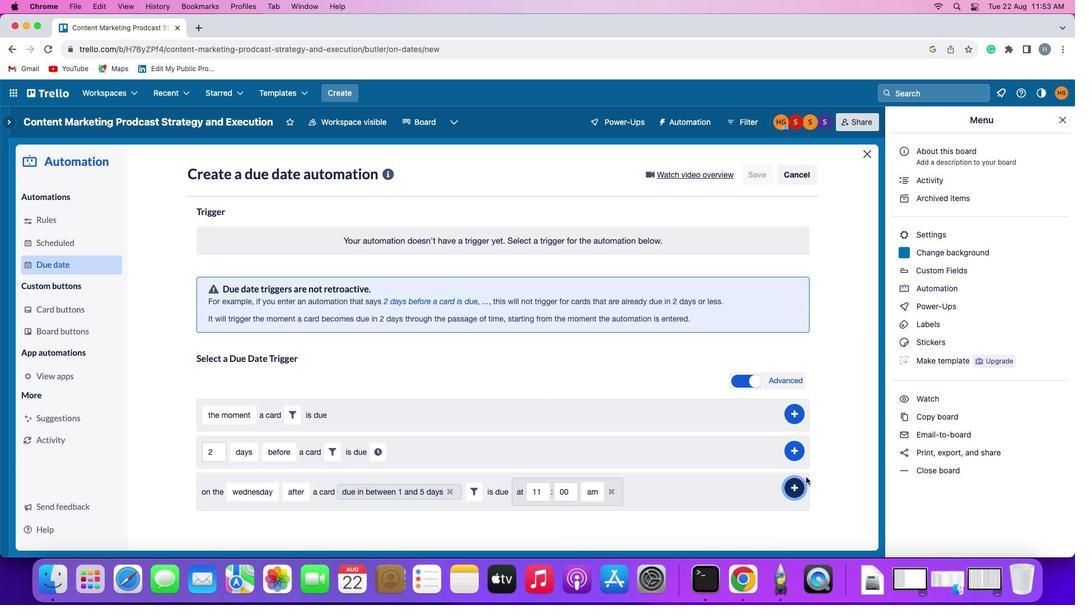 
Action: Mouse moved to (835, 408)
Screenshot: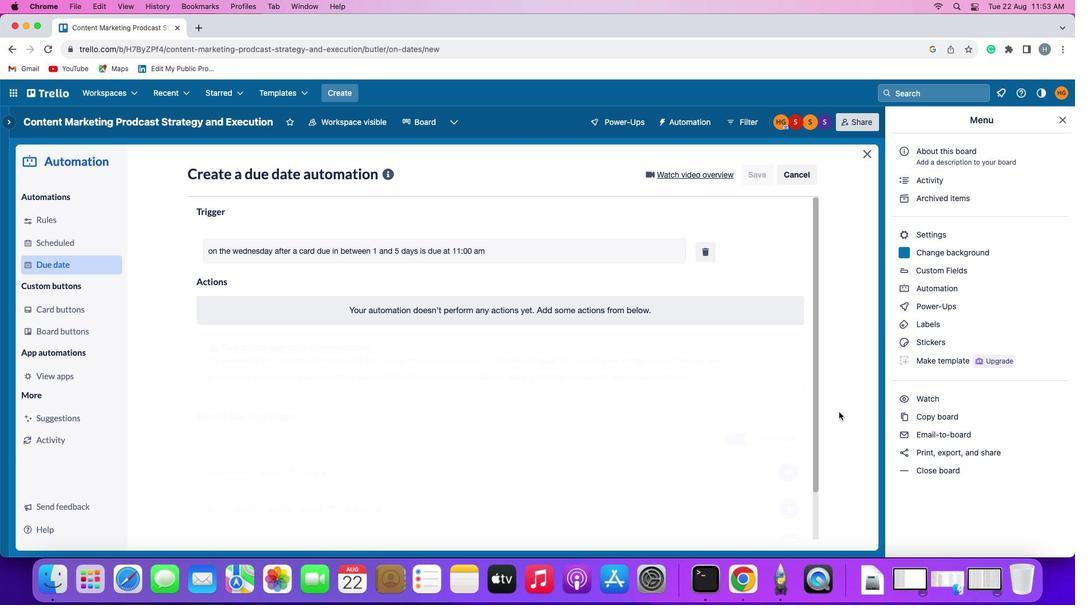 
